 Task: Add Aura Cacia Organic Castor Oil to the cart.
Action: Mouse moved to (253, 89)
Screenshot: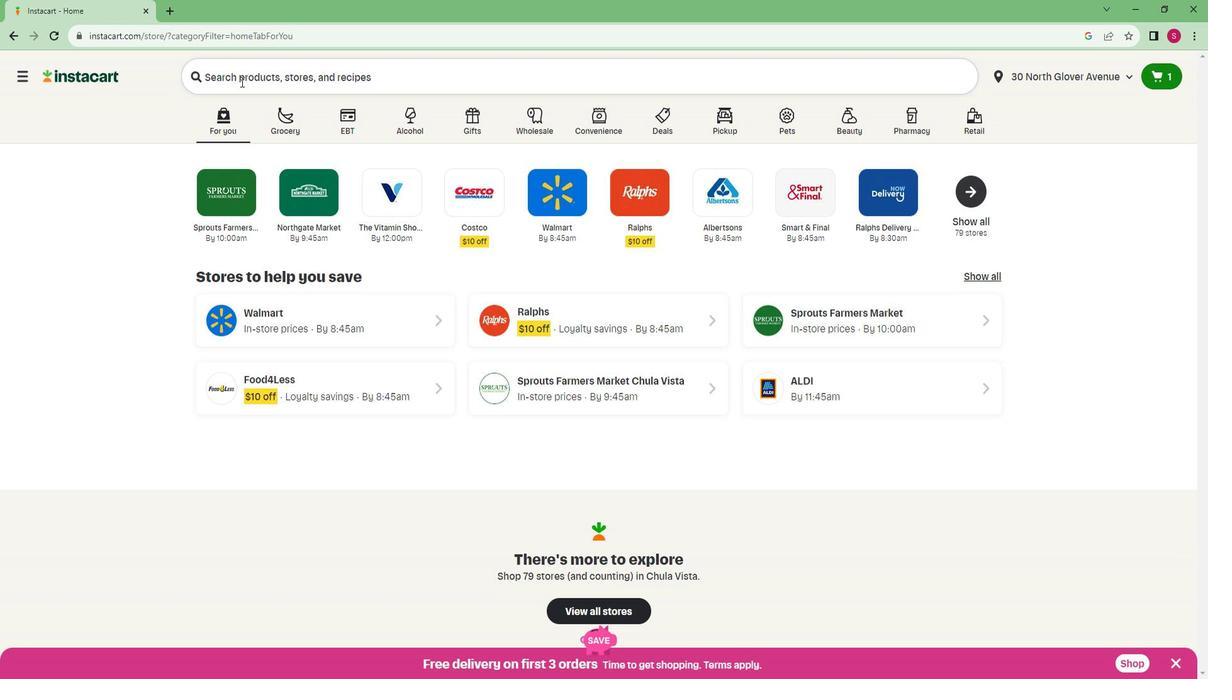 
Action: Mouse scrolled (253, 90) with delta (0, 0)
Screenshot: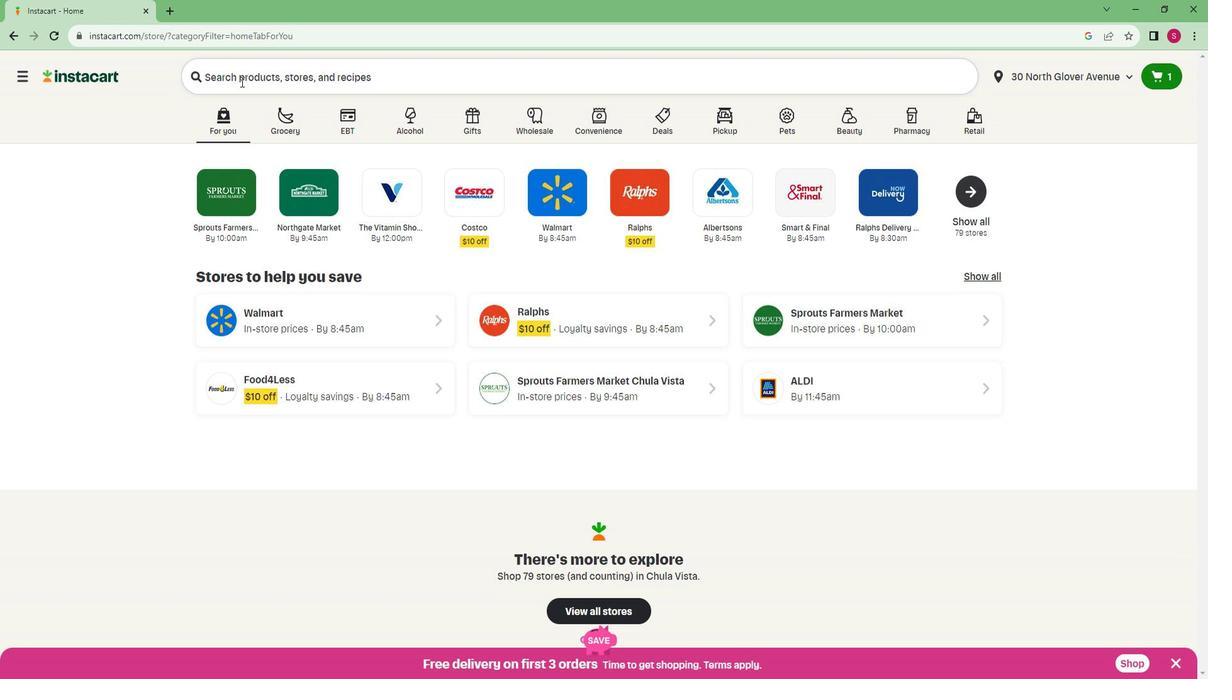 
Action: Mouse moved to (283, 132)
Screenshot: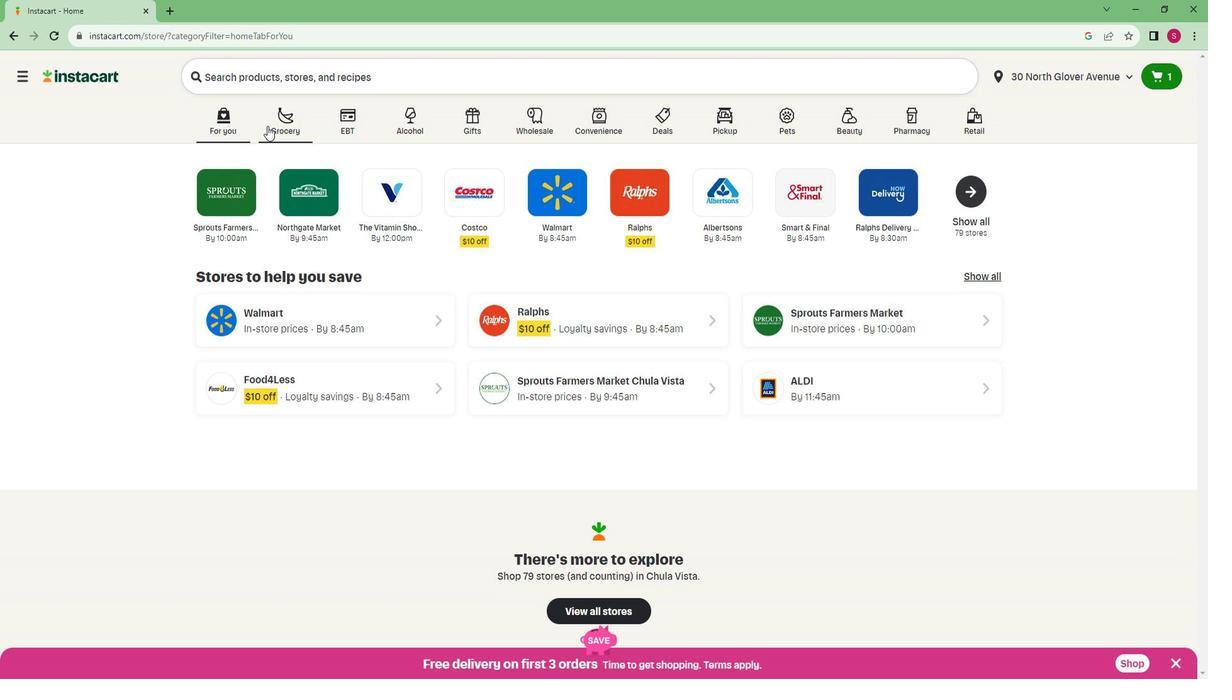 
Action: Mouse pressed left at (283, 132)
Screenshot: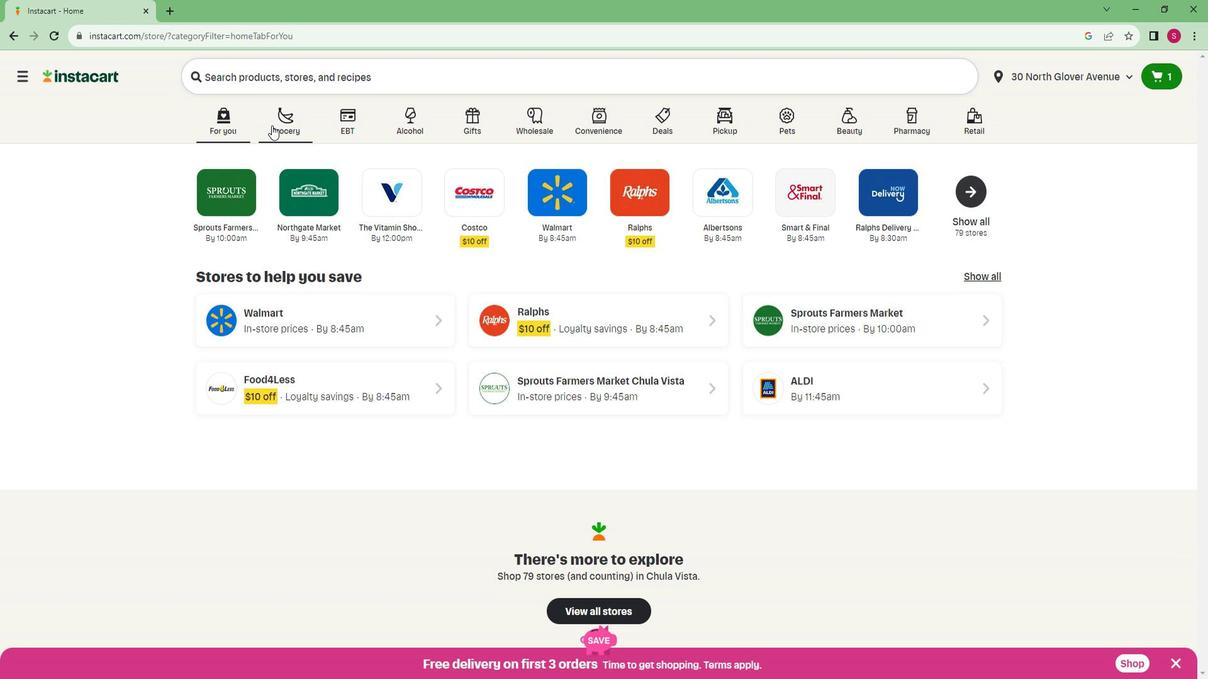 
Action: Mouse moved to (253, 354)
Screenshot: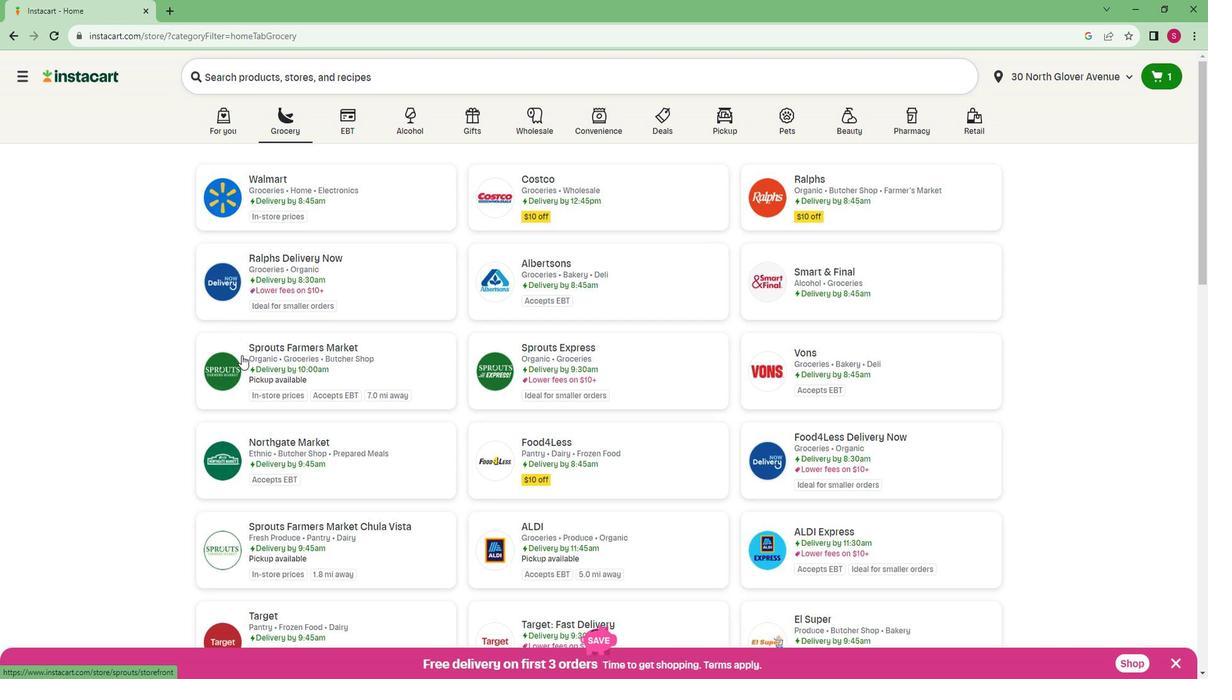 
Action: Mouse pressed left at (253, 354)
Screenshot: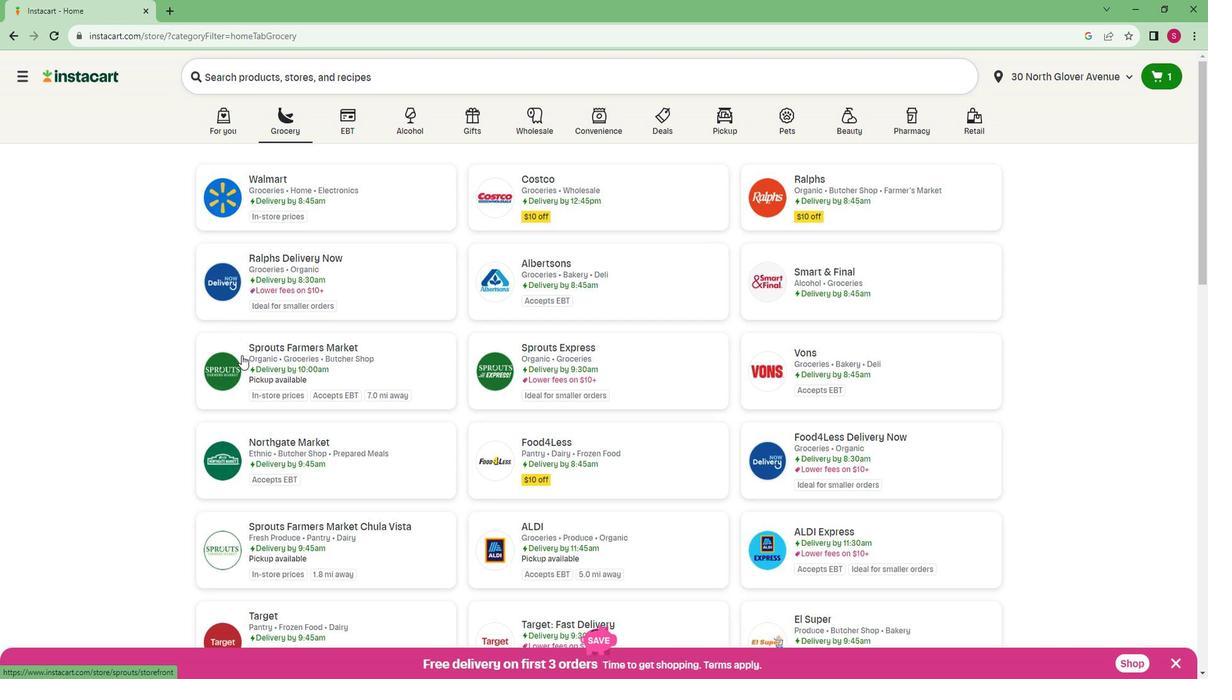 
Action: Mouse moved to (110, 458)
Screenshot: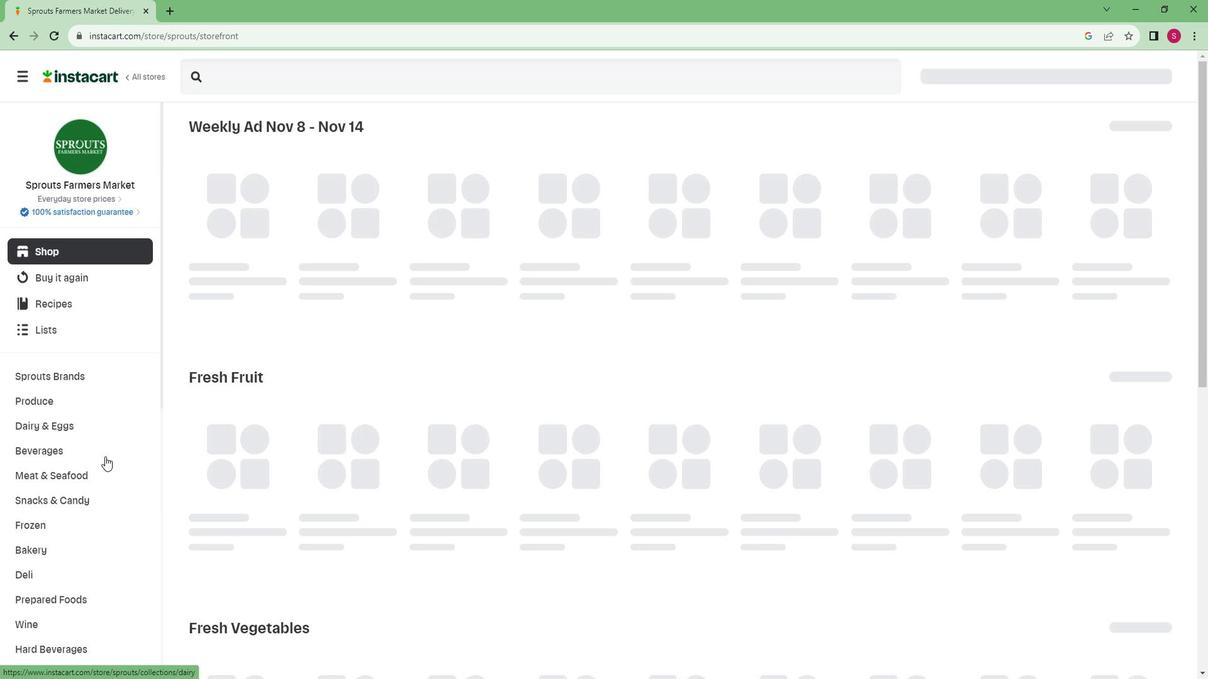 
Action: Mouse scrolled (110, 457) with delta (0, 0)
Screenshot: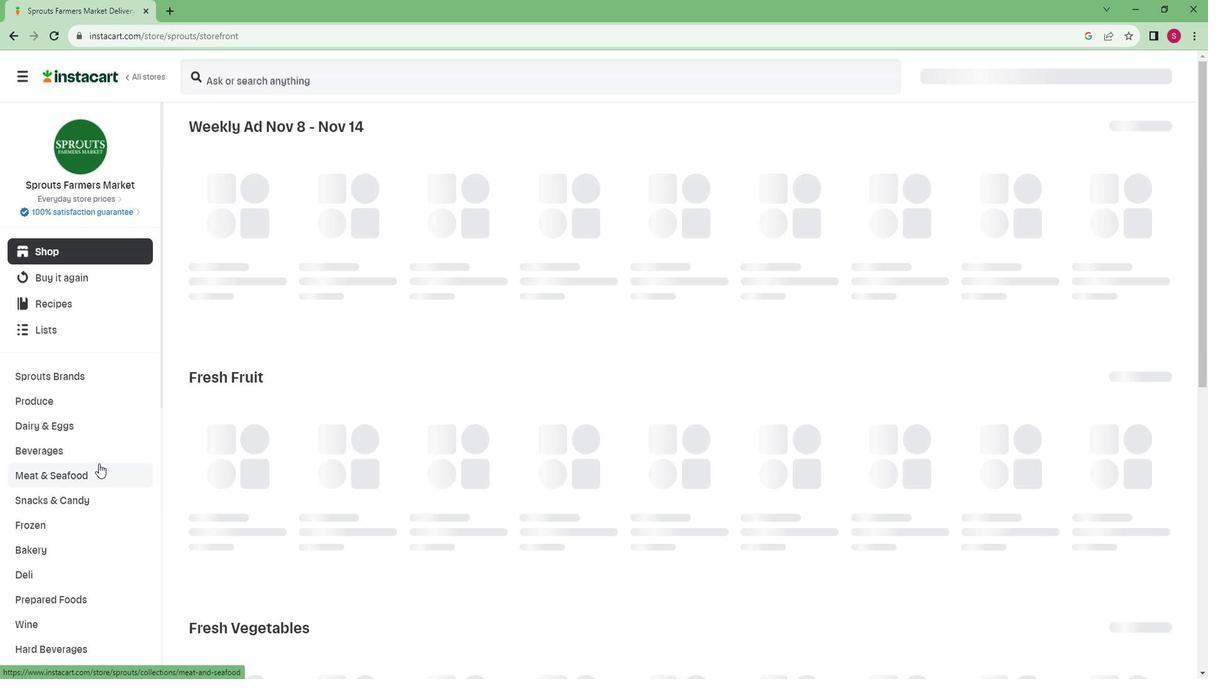 
Action: Mouse scrolled (110, 457) with delta (0, 0)
Screenshot: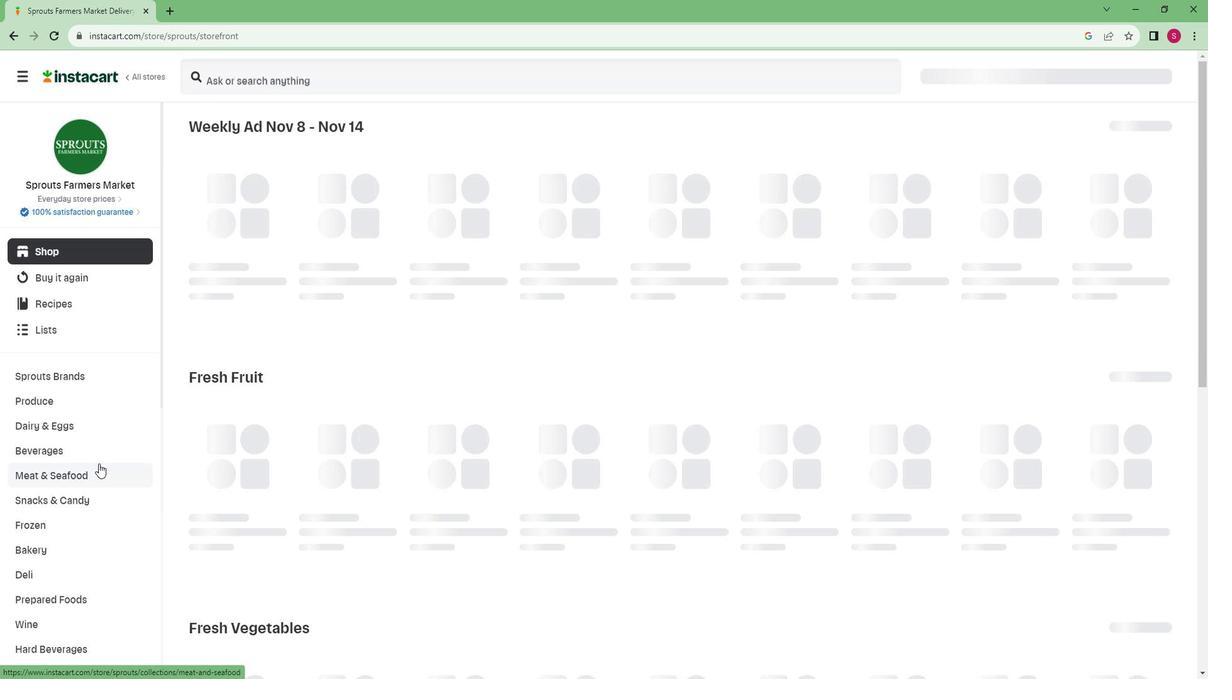 
Action: Mouse scrolled (110, 457) with delta (0, 0)
Screenshot: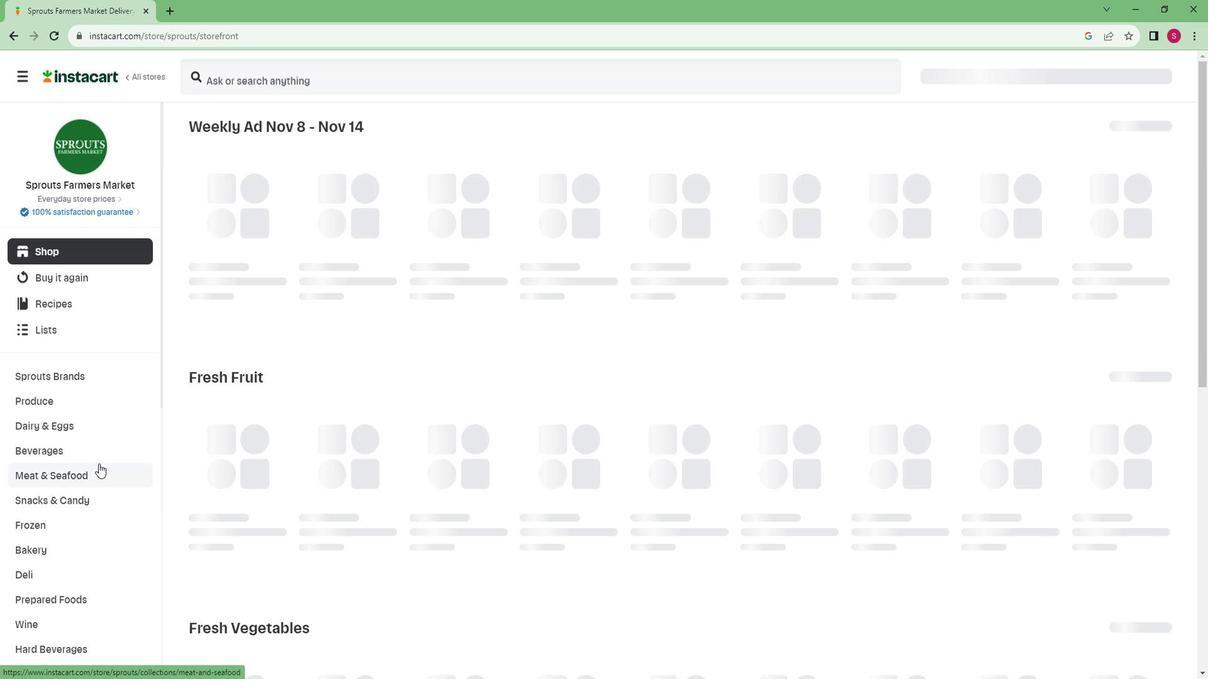 
Action: Mouse scrolled (110, 457) with delta (0, 0)
Screenshot: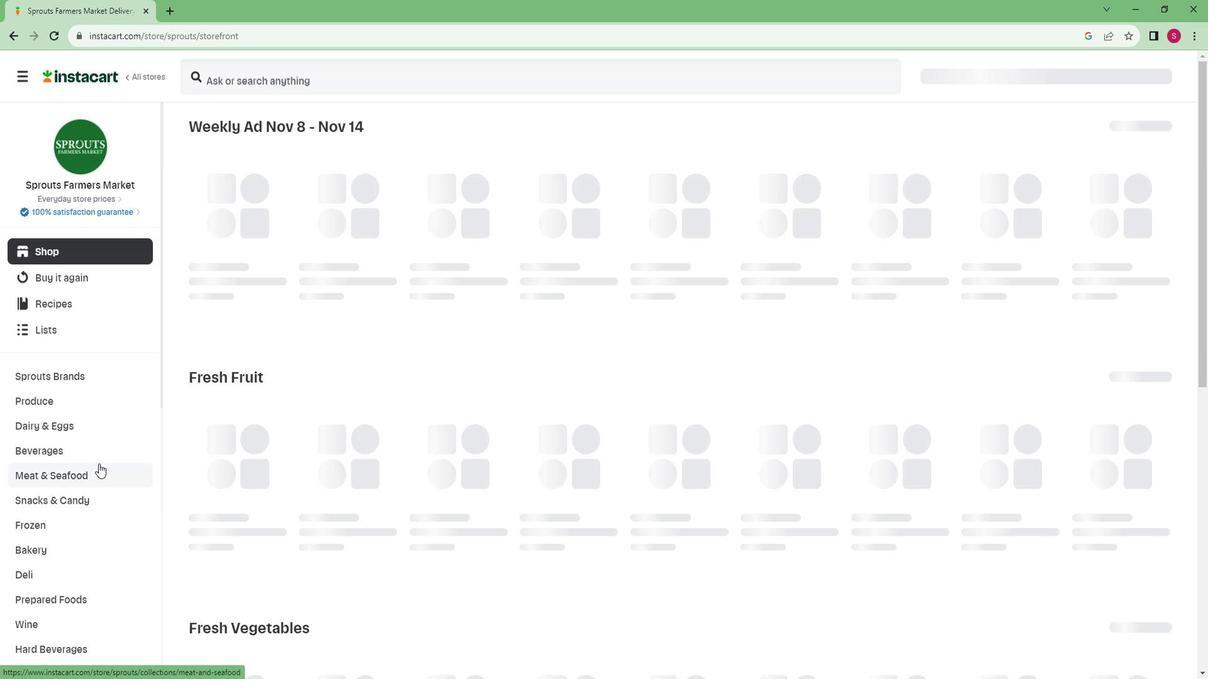 
Action: Mouse scrolled (110, 457) with delta (0, 0)
Screenshot: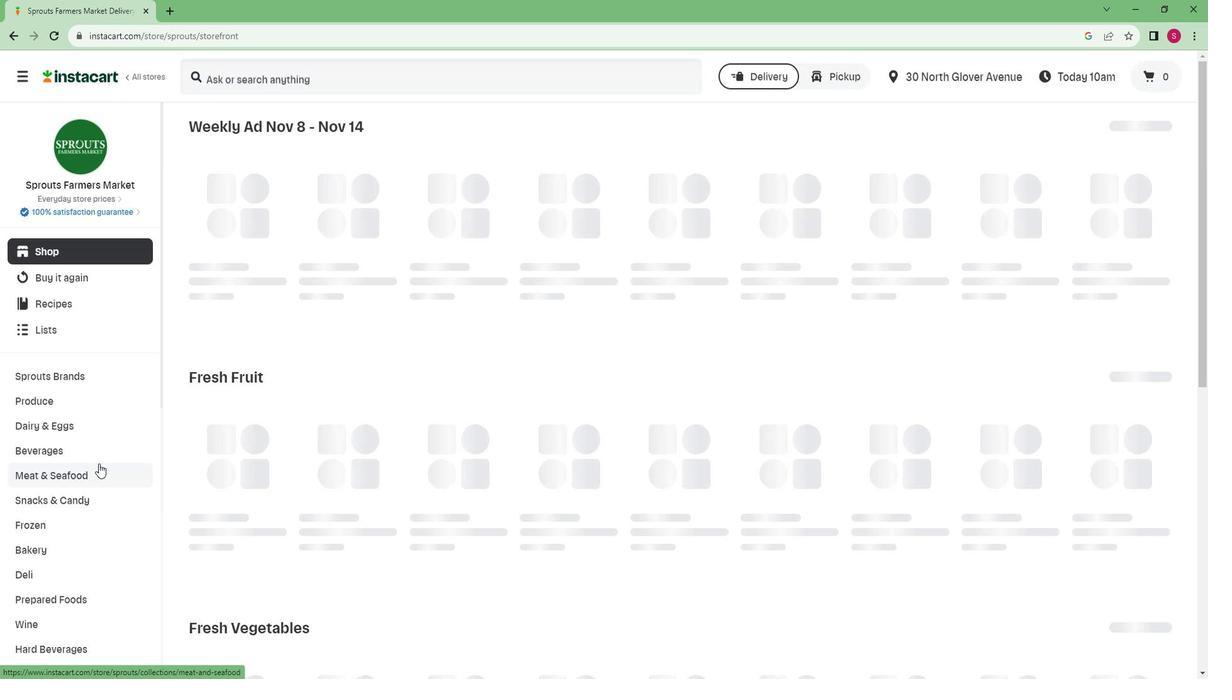 
Action: Mouse scrolled (110, 457) with delta (0, 0)
Screenshot: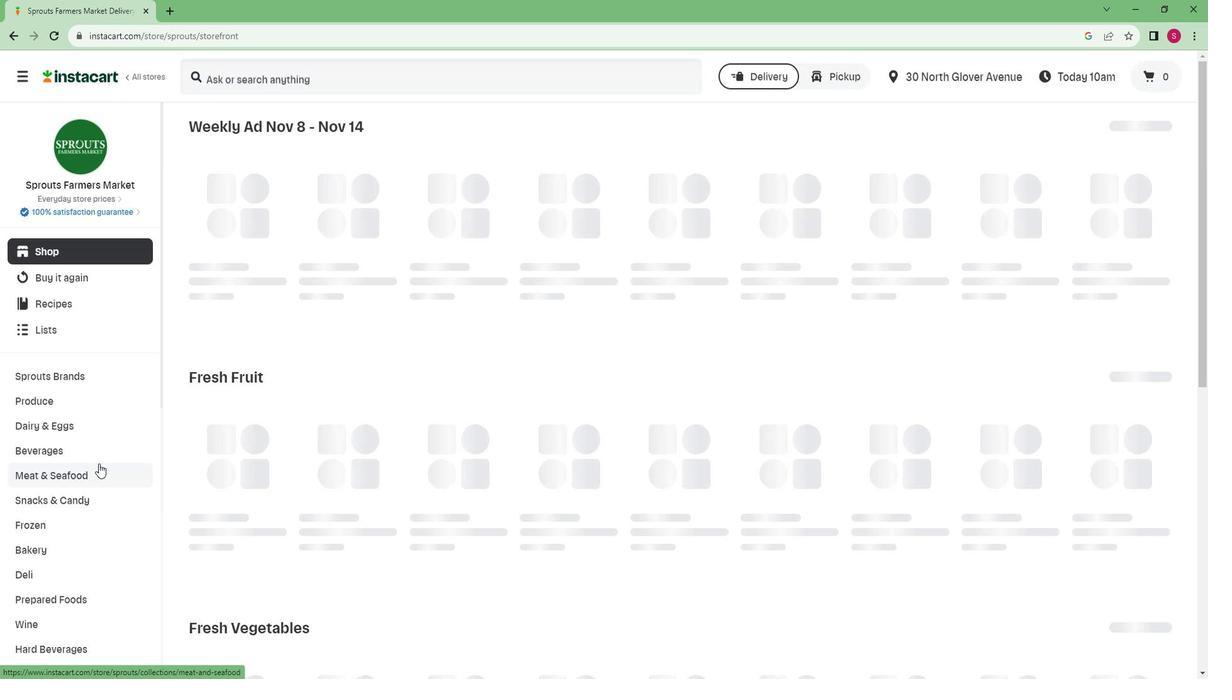 
Action: Mouse moved to (109, 458)
Screenshot: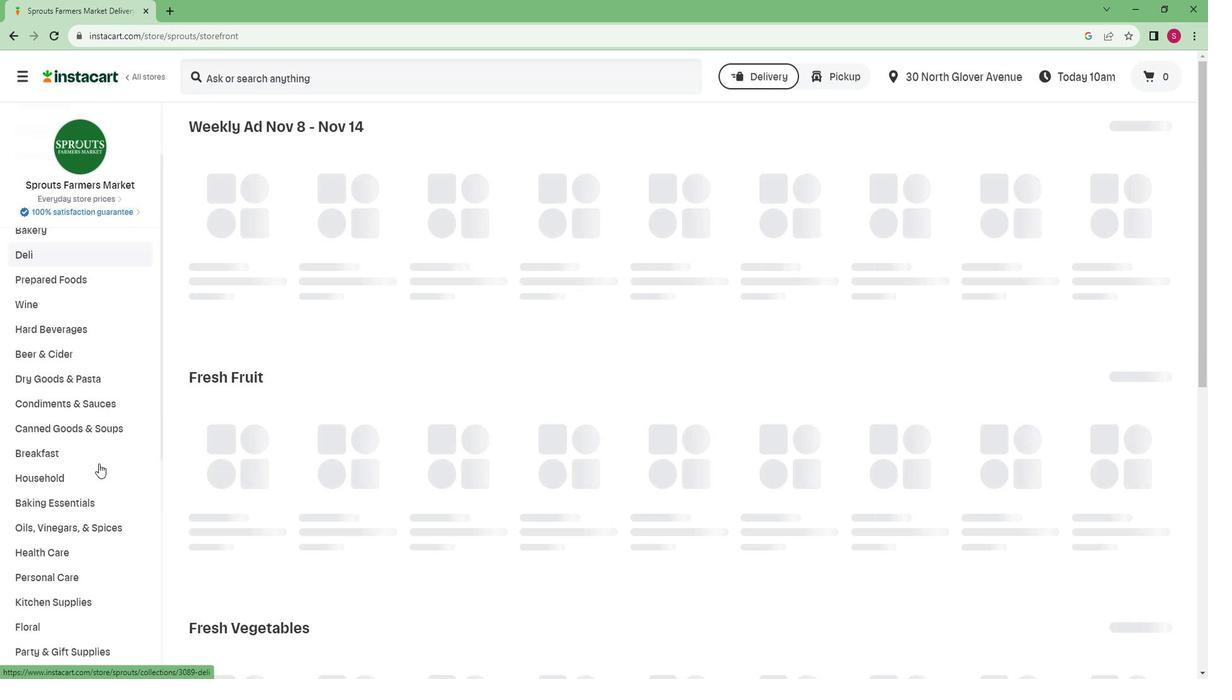 
Action: Mouse scrolled (109, 457) with delta (0, 0)
Screenshot: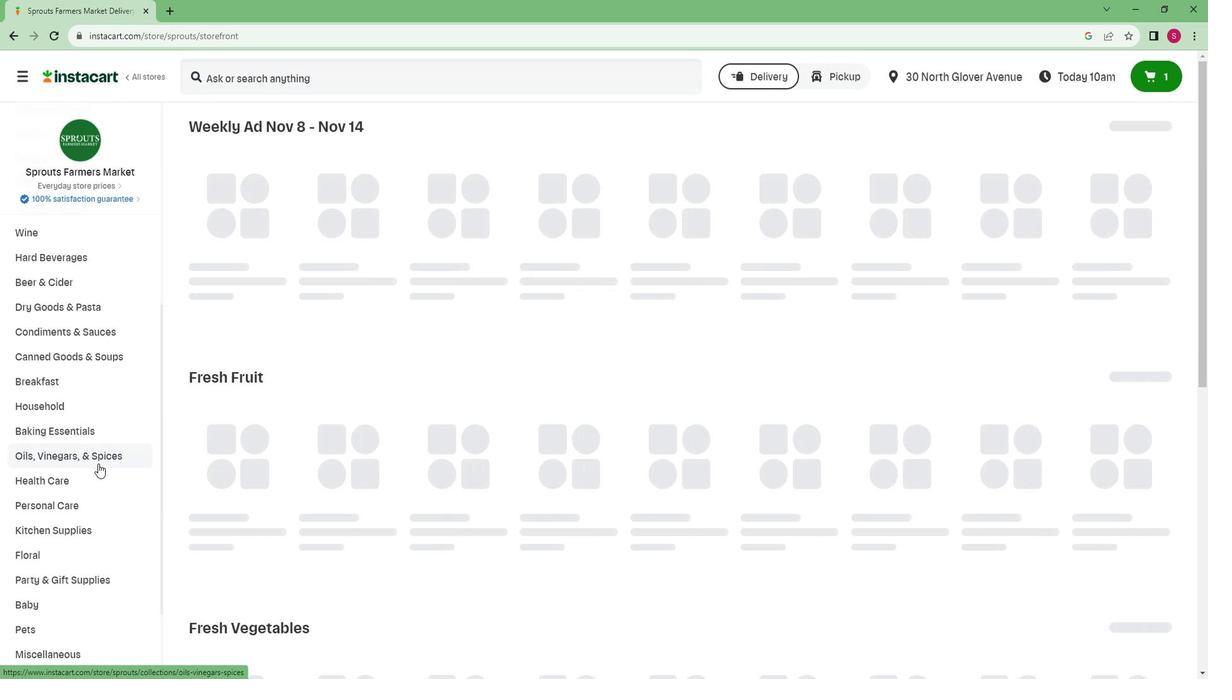 
Action: Mouse scrolled (109, 457) with delta (0, 0)
Screenshot: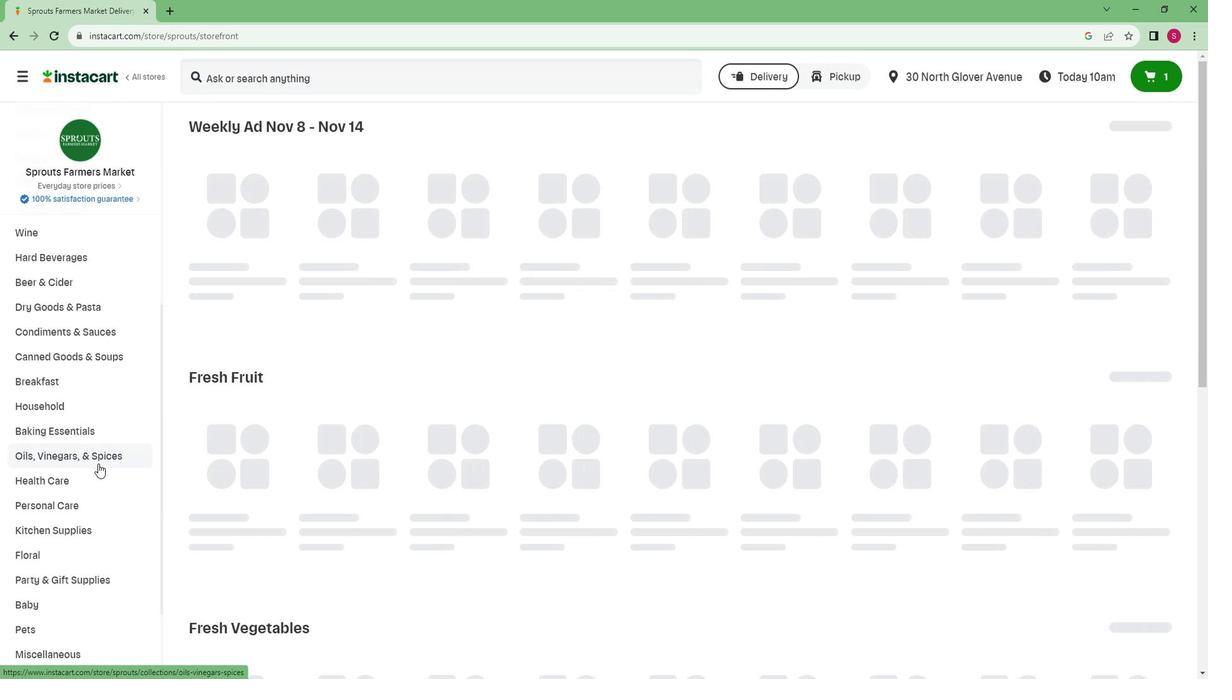 
Action: Mouse scrolled (109, 457) with delta (0, 0)
Screenshot: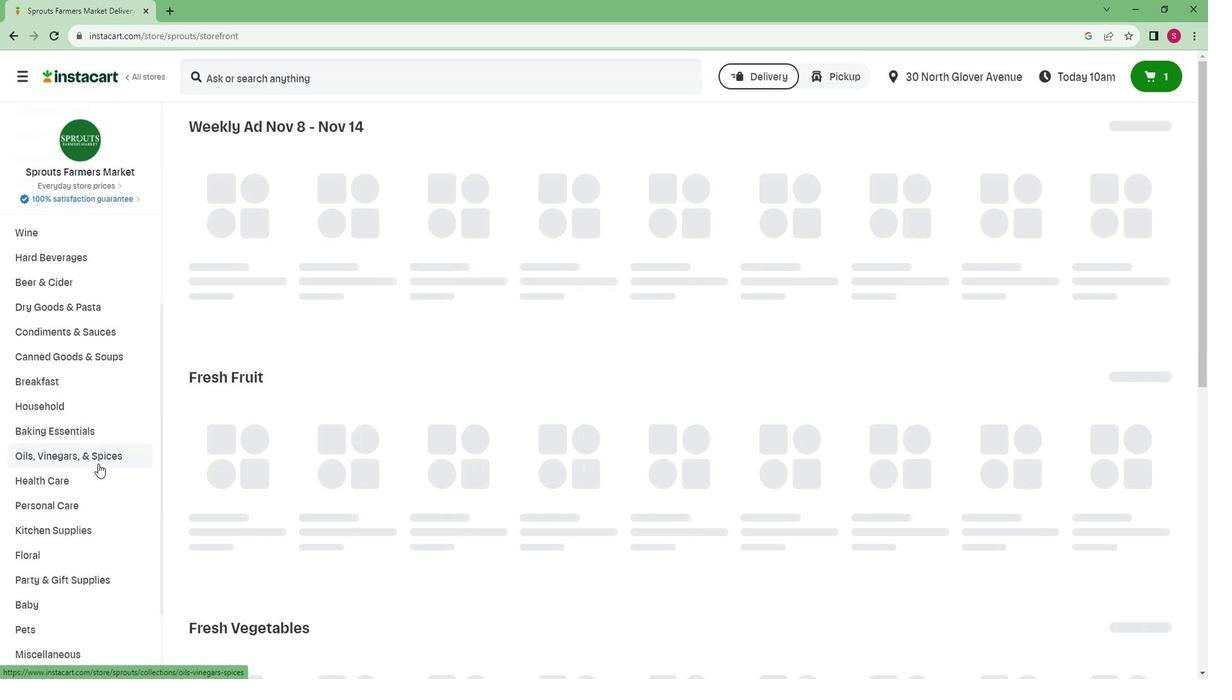 
Action: Mouse scrolled (109, 457) with delta (0, 0)
Screenshot: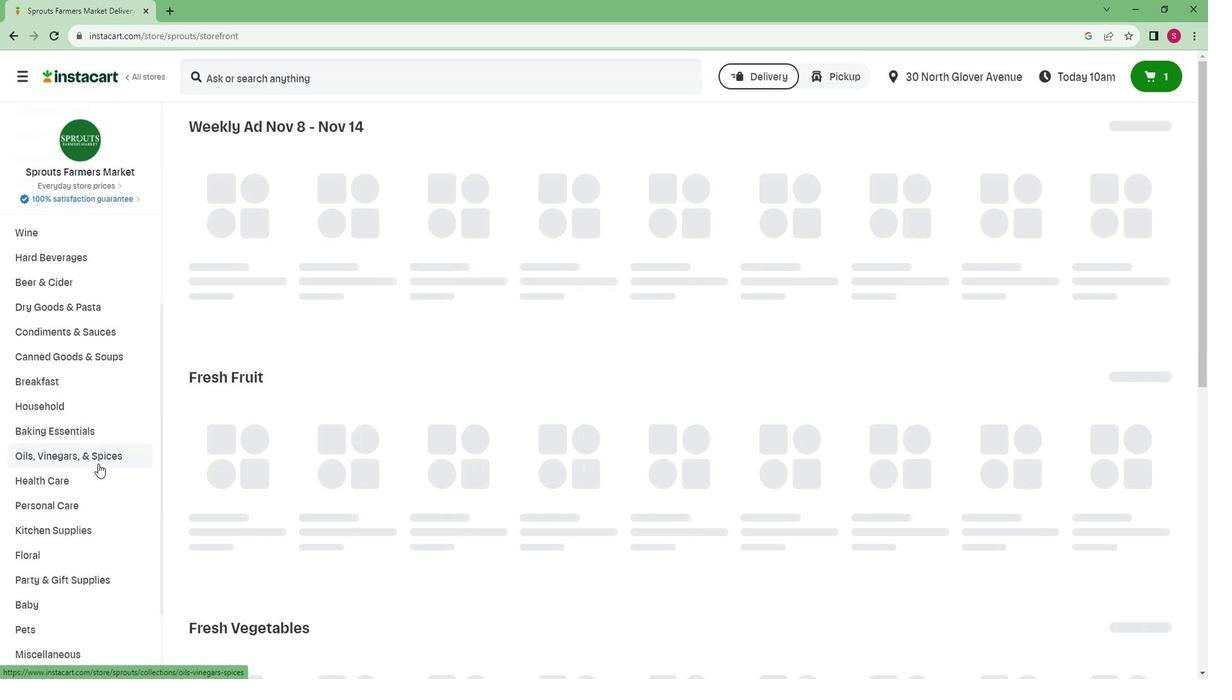 
Action: Mouse scrolled (109, 457) with delta (0, 0)
Screenshot: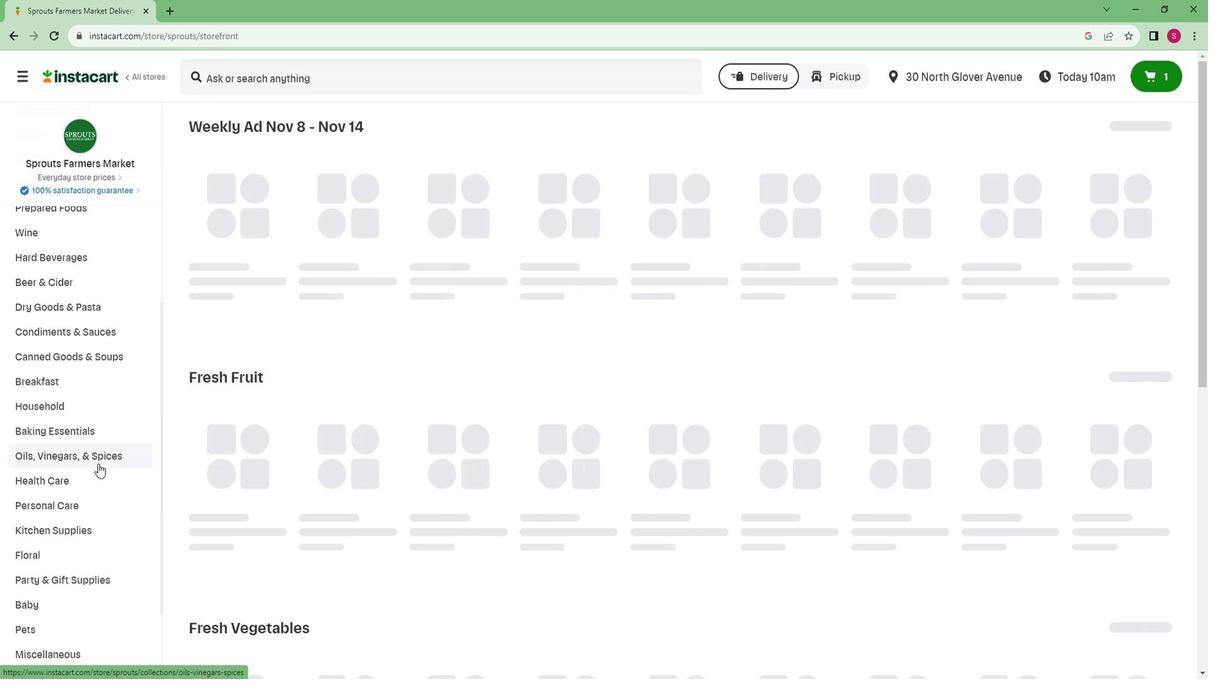 
Action: Mouse scrolled (109, 457) with delta (0, 0)
Screenshot: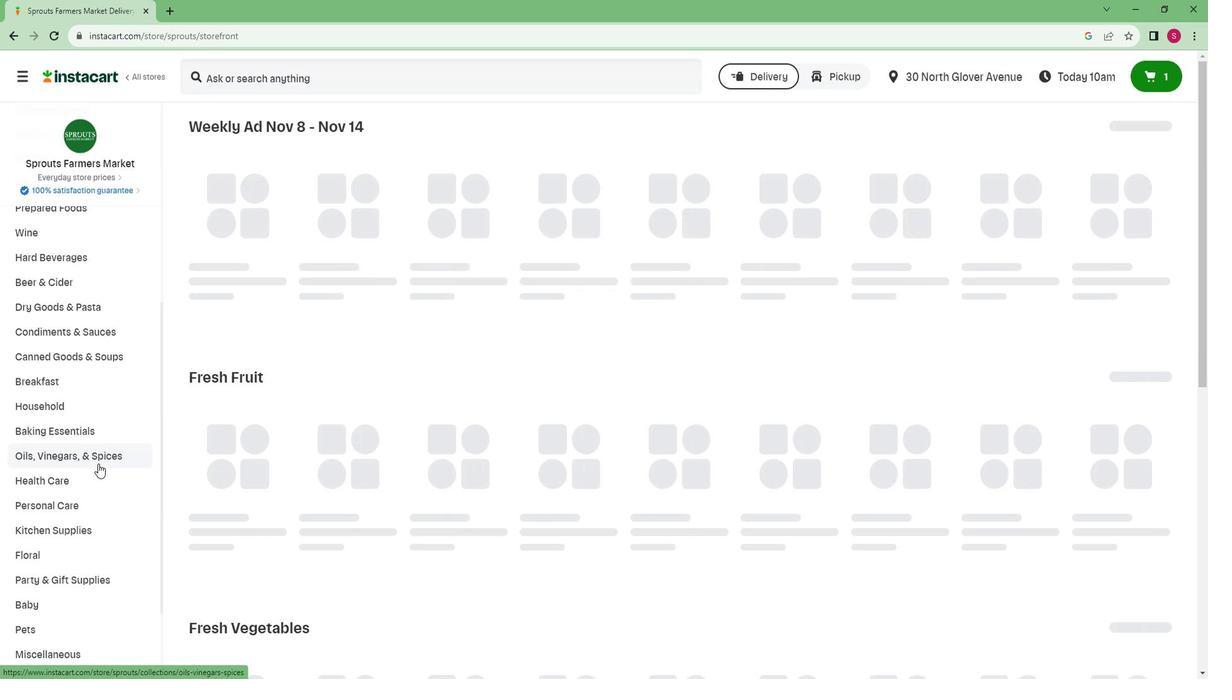 
Action: Mouse moved to (58, 614)
Screenshot: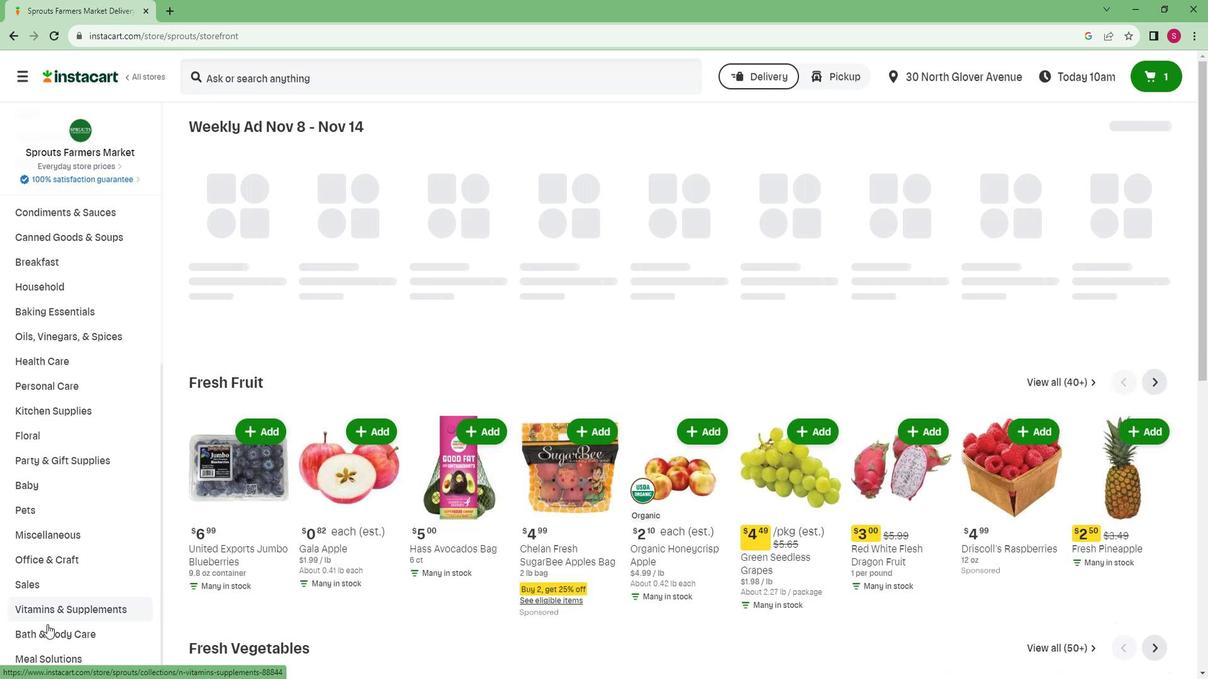 
Action: Mouse pressed left at (58, 614)
Screenshot: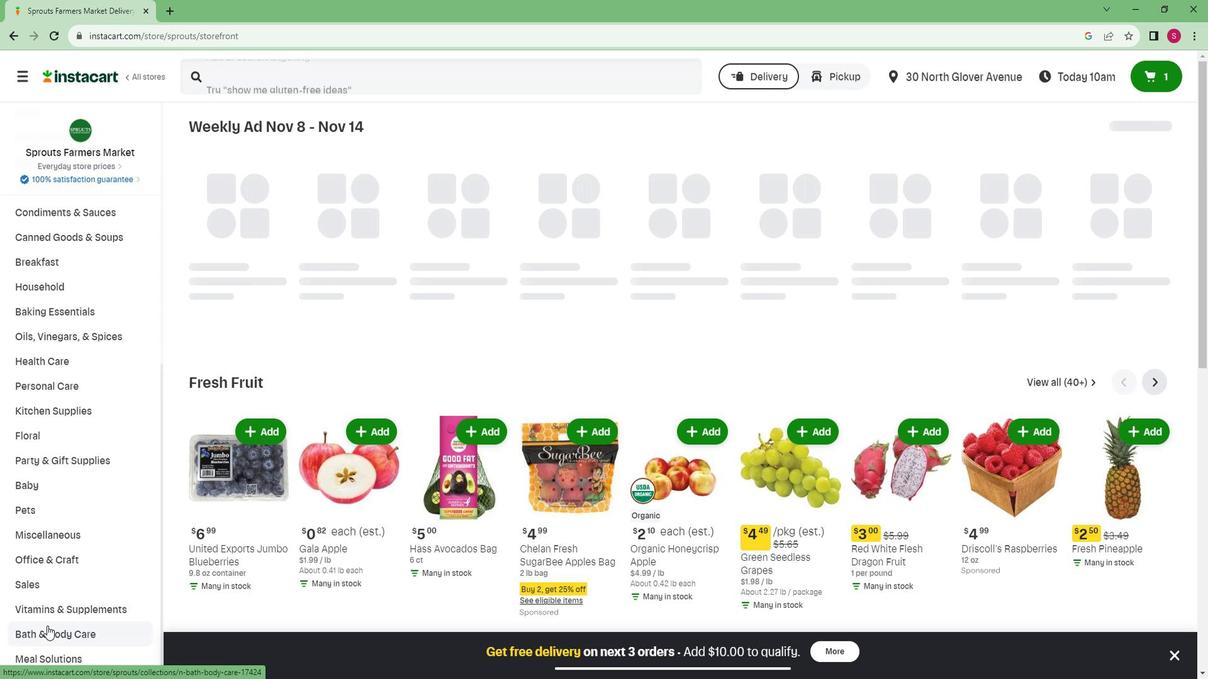 
Action: Mouse moved to (1028, 164)
Screenshot: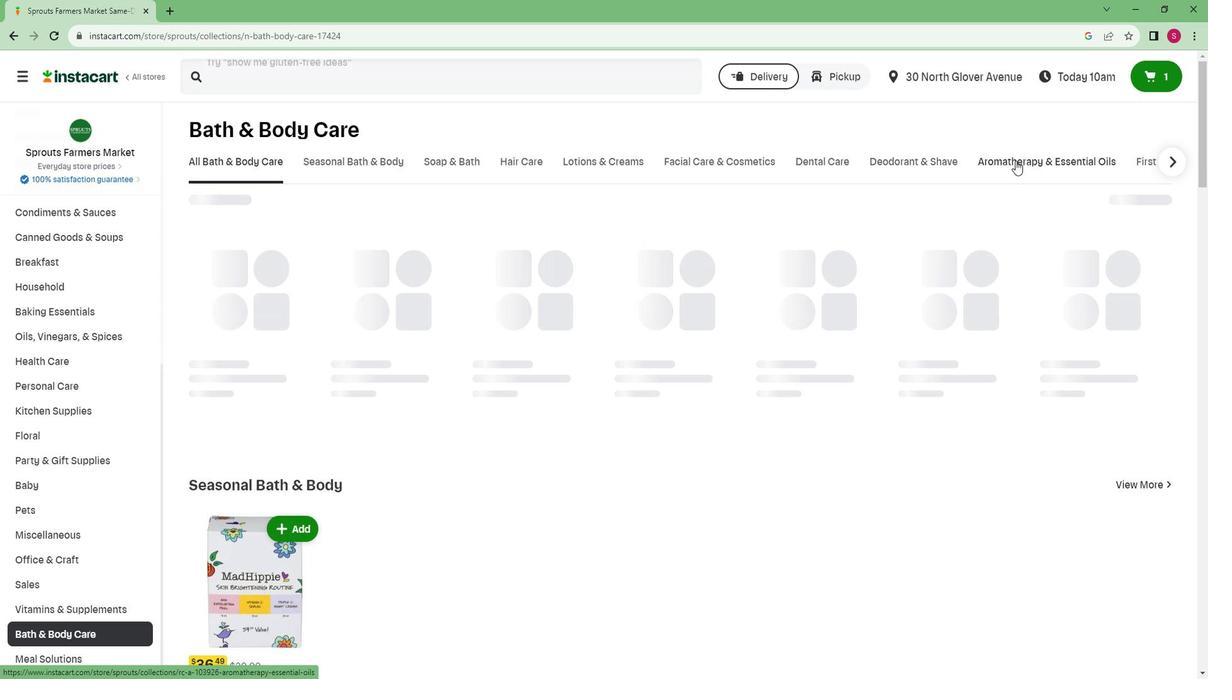 
Action: Mouse pressed left at (1028, 164)
Screenshot: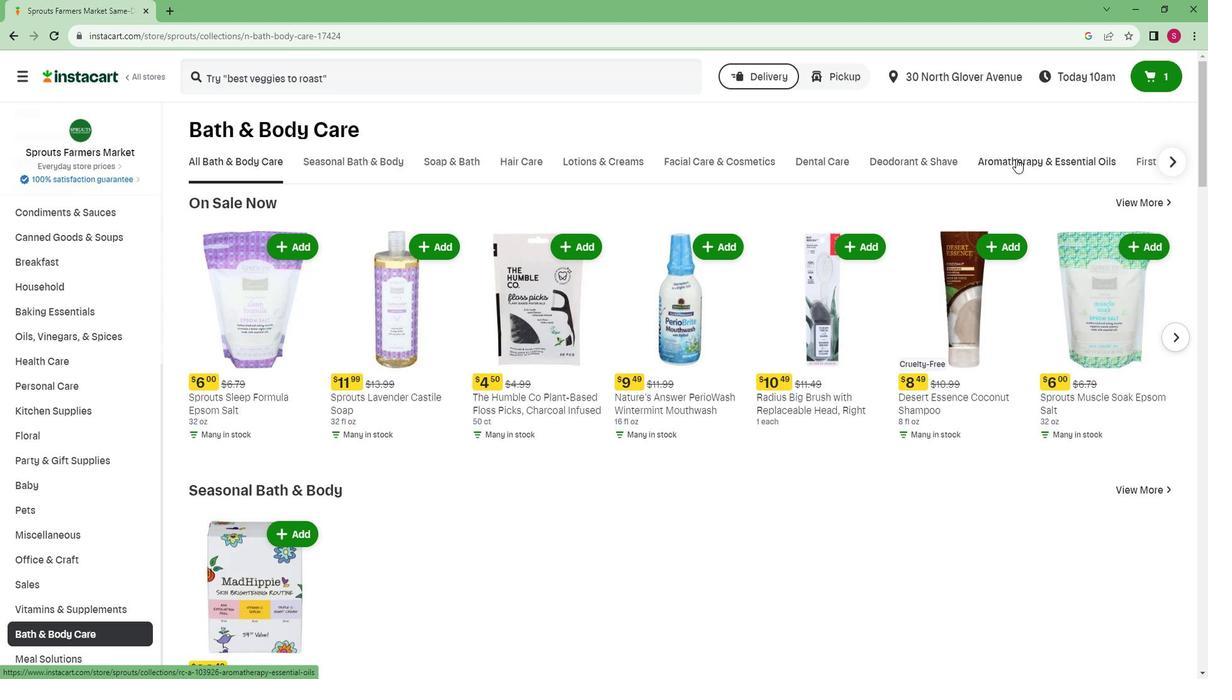 
Action: Mouse moved to (393, 84)
Screenshot: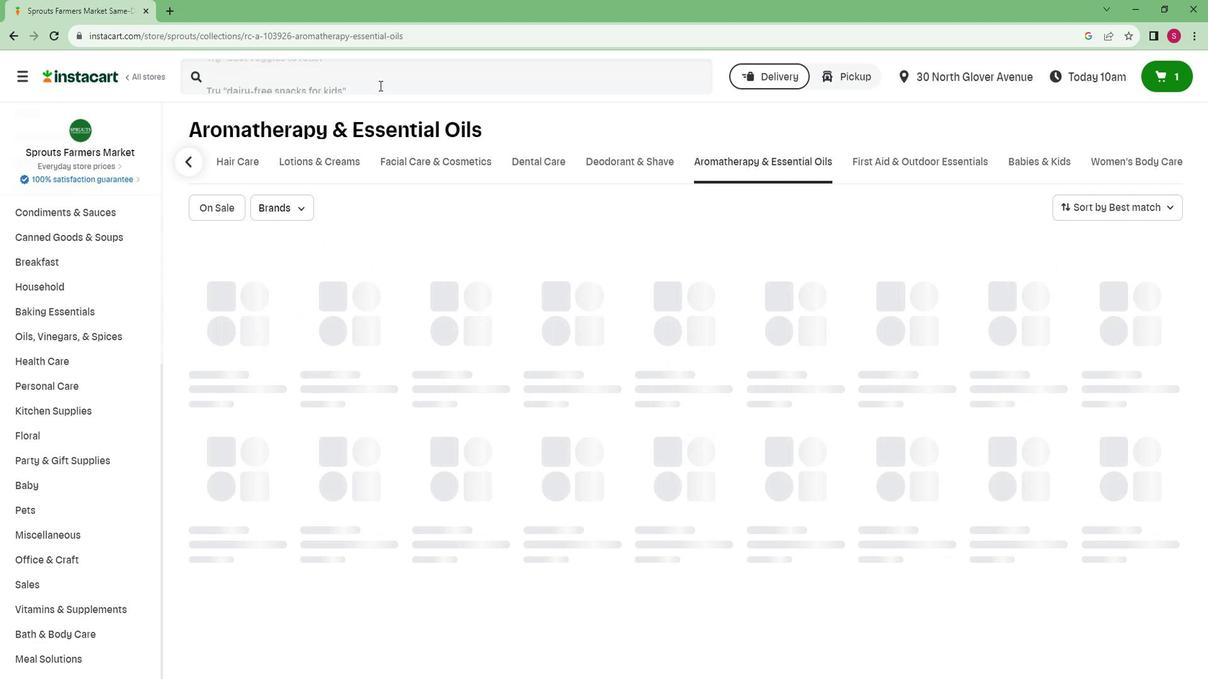 
Action: Mouse pressed left at (393, 84)
Screenshot: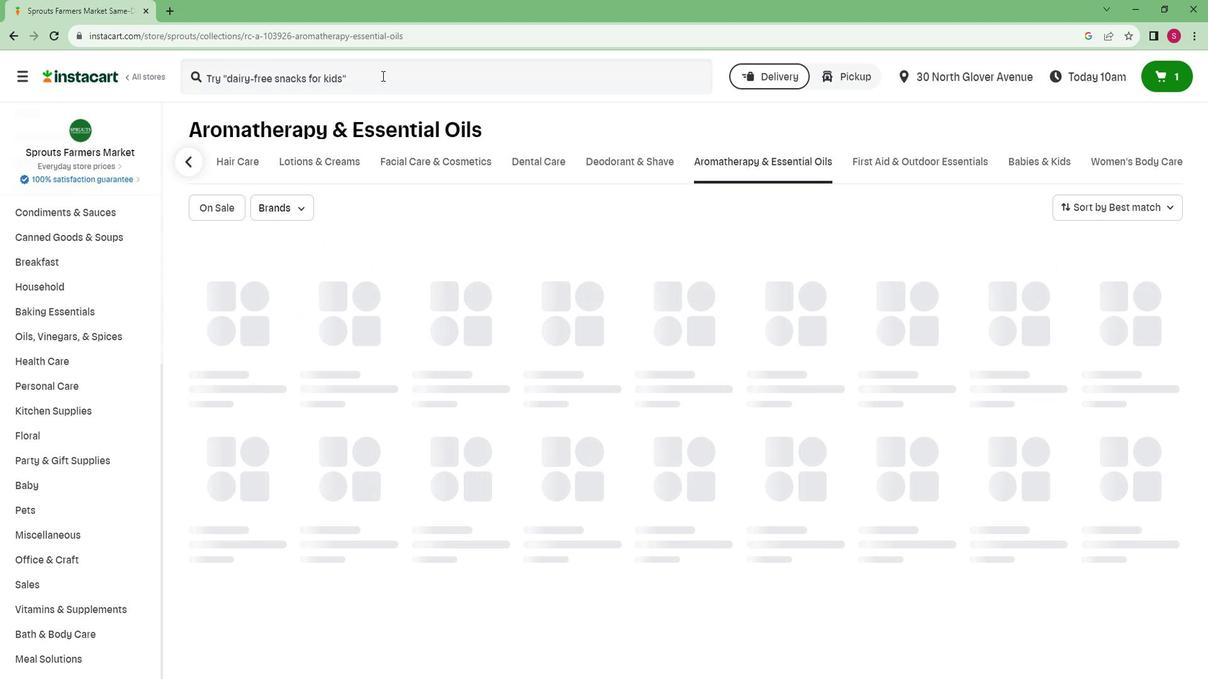 
Action: Key pressed <Key.caps_lock>A<Key.caps_lock>ura<Key.space><Key.caps_lock>C<Key.caps_lock>acia<Key.space><Key.caps_lock>O<Key.caps_lock>rganic<Key.space><Key.caps_lock>C<Key.caps_lock>astor<Key.space><Key.caps_lock>O<Key.caps_lock>il<Key.enter>
Screenshot: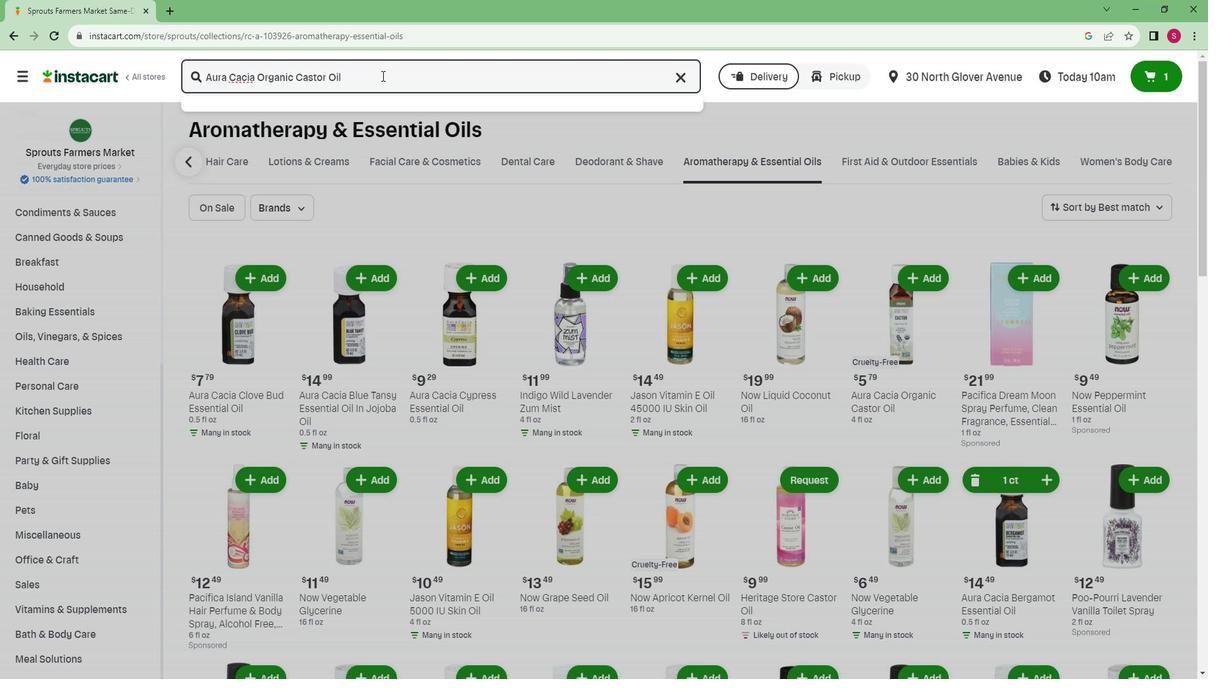 
Action: Mouse moved to (751, 189)
Screenshot: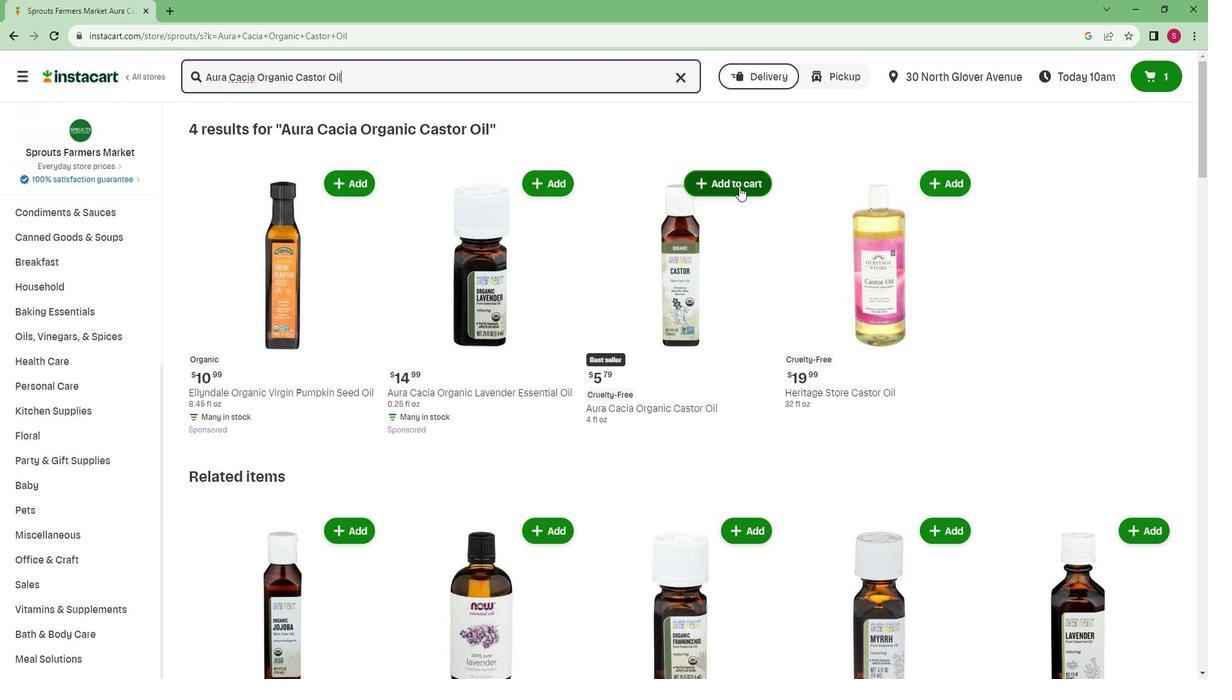 
Action: Mouse pressed left at (751, 189)
Screenshot: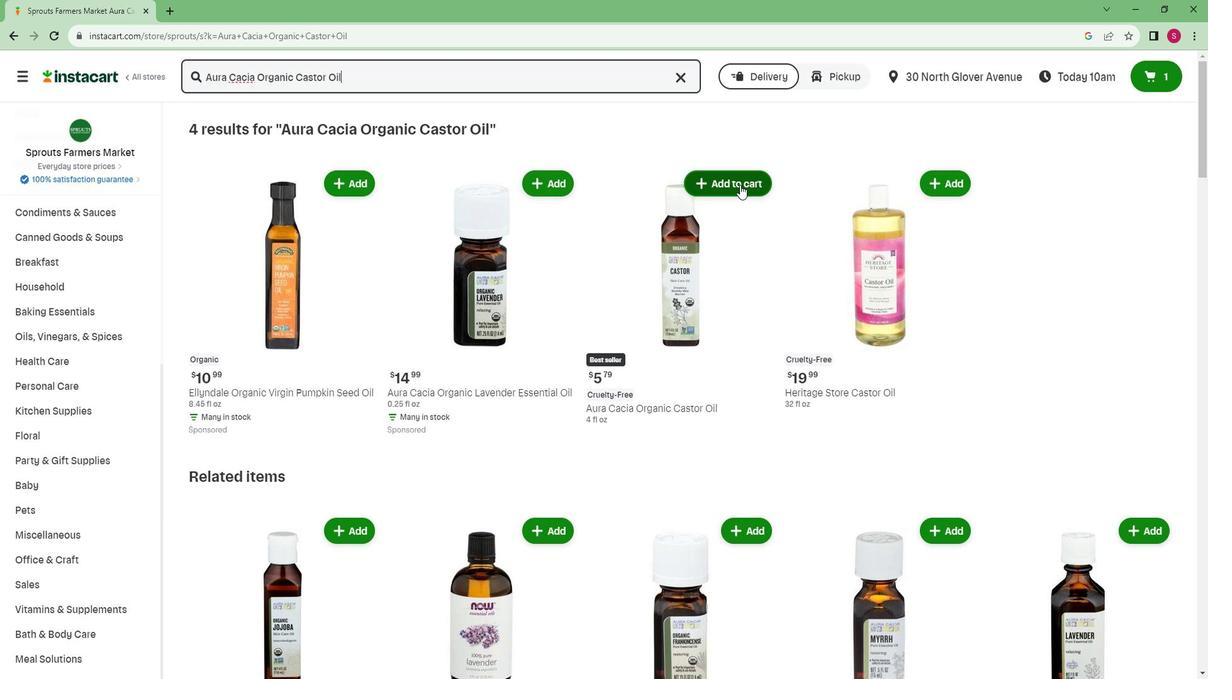 
Action: Mouse moved to (705, 238)
Screenshot: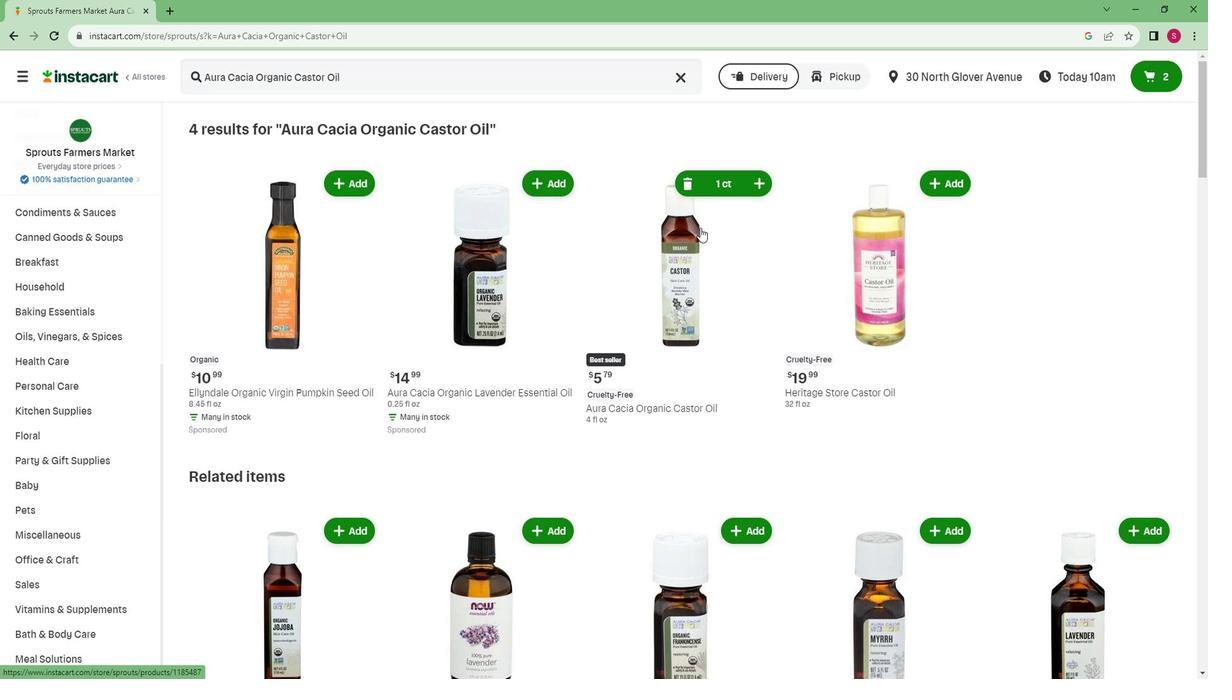 
